 Task: In the  document resolution.txt Insert page numer 'on bottom of the page' change page color to  'Blue'. Write company name: Supertech
Action: Mouse moved to (292, 389)
Screenshot: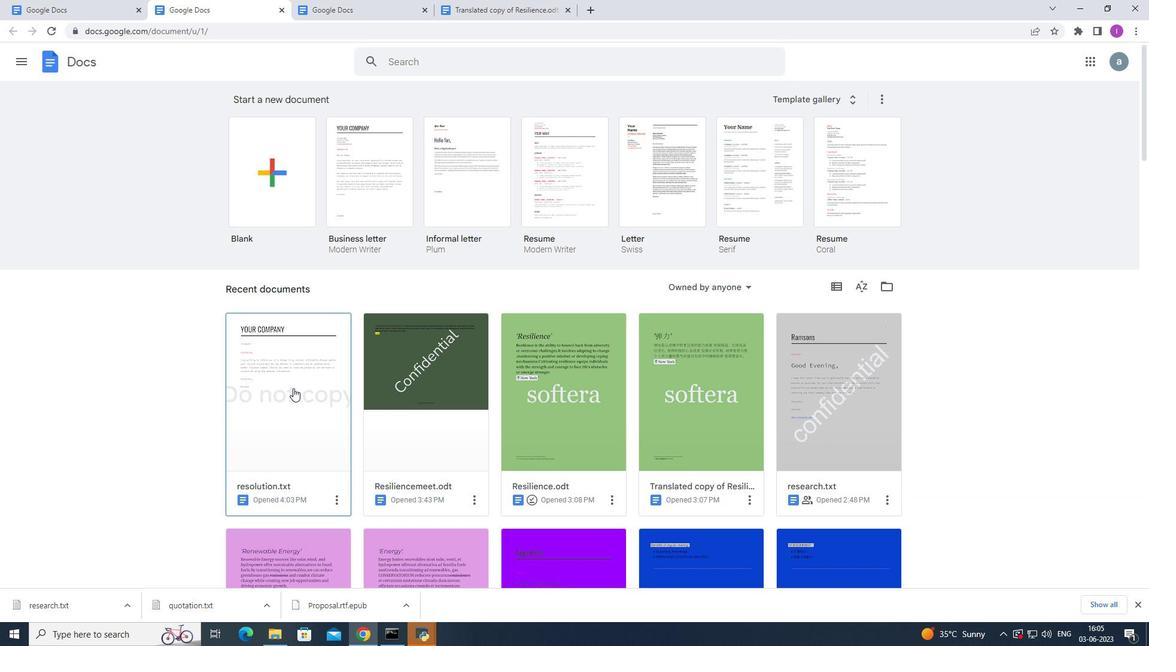 
Action: Mouse pressed left at (292, 389)
Screenshot: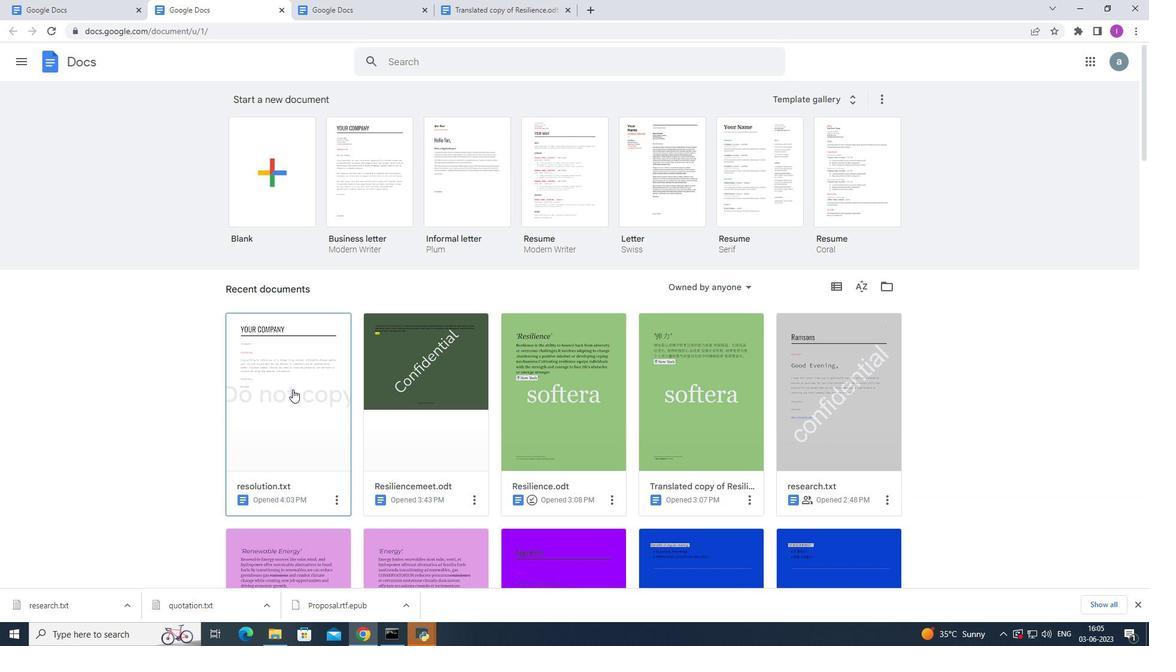 
Action: Mouse moved to (554, 196)
Screenshot: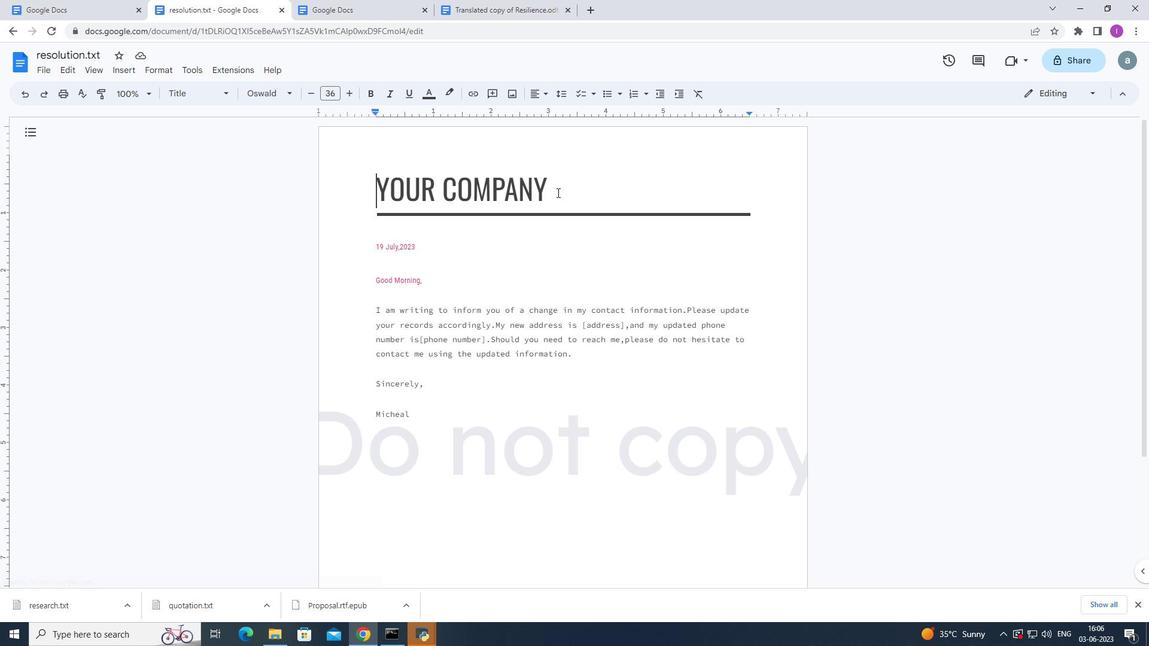 
Action: Mouse pressed left at (554, 196)
Screenshot: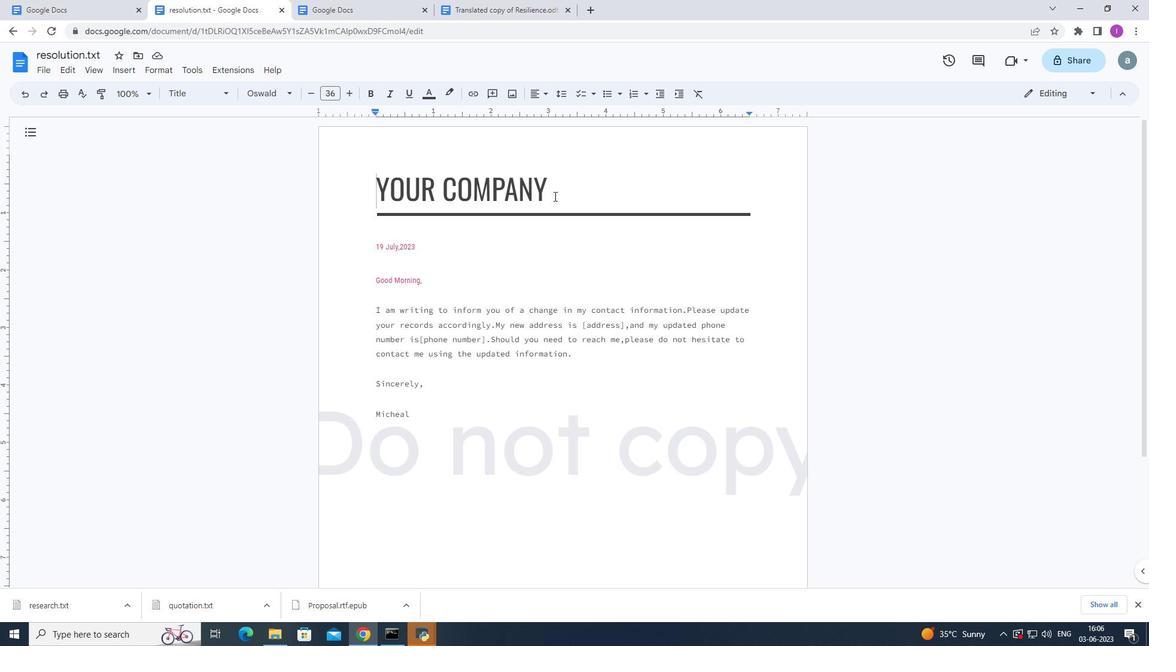 
Action: Mouse moved to (554, 156)
Screenshot: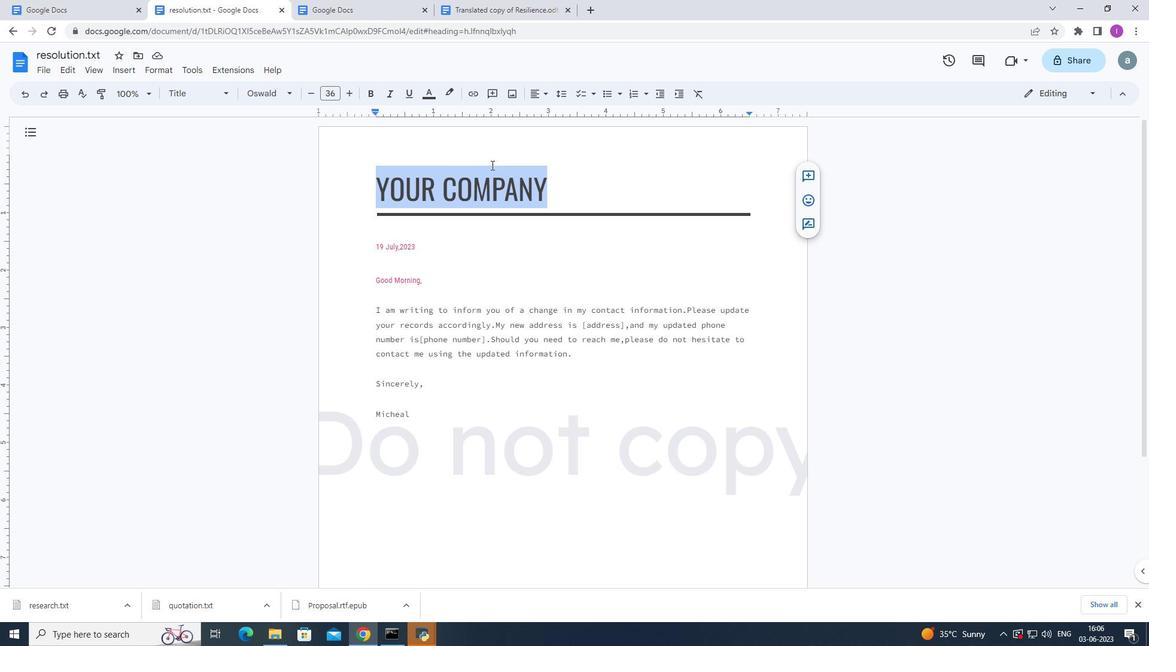 
Action: Key pressed <Key.shift>supertech
Screenshot: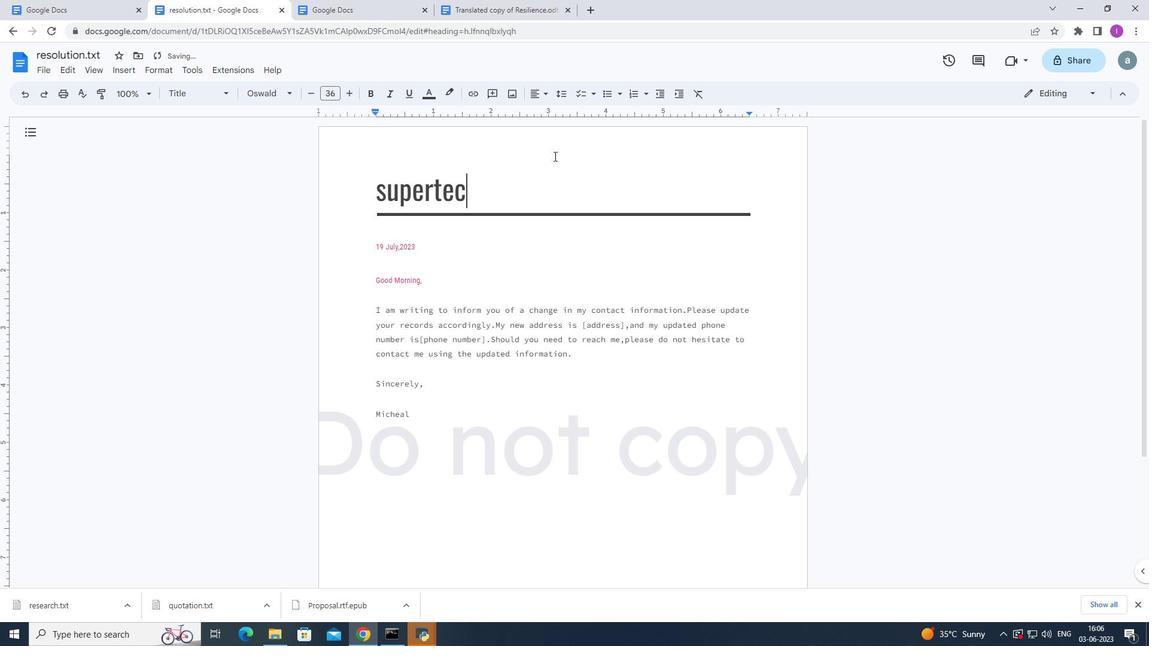 
Action: Mouse moved to (134, 68)
Screenshot: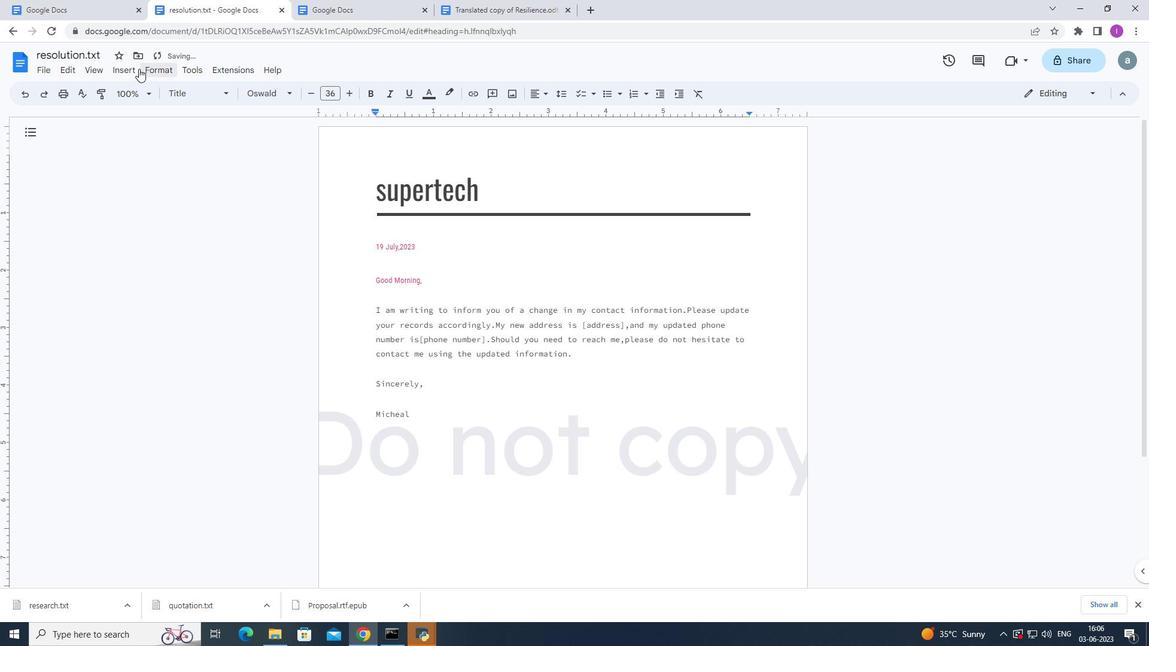 
Action: Mouse pressed left at (134, 68)
Screenshot: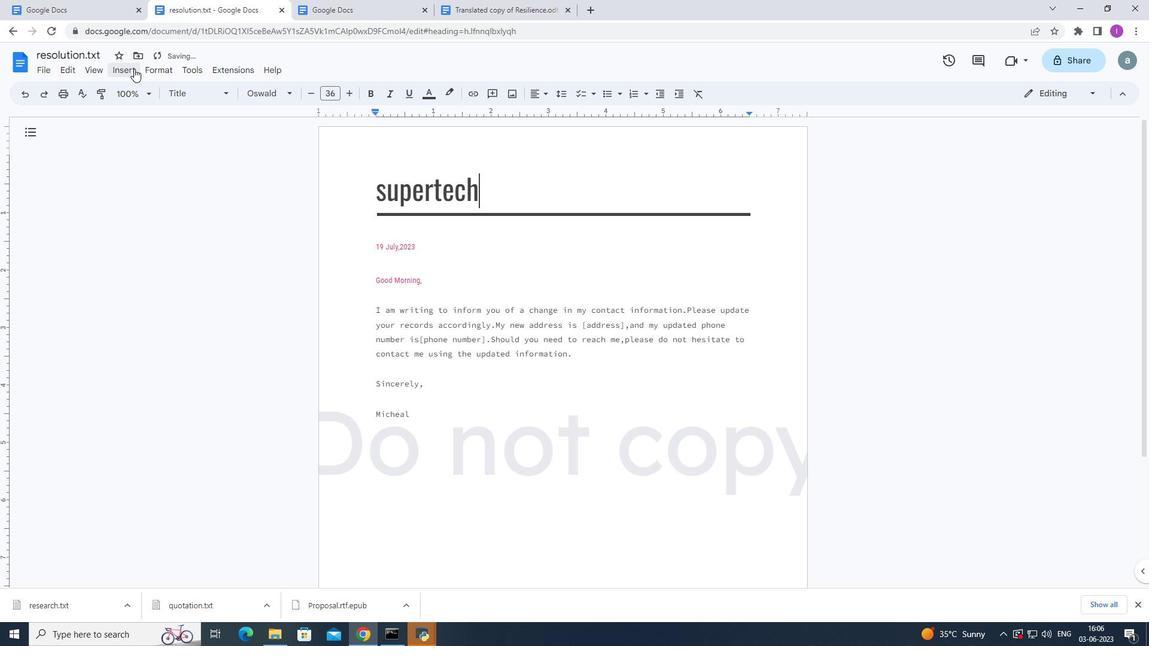 
Action: Mouse moved to (323, 408)
Screenshot: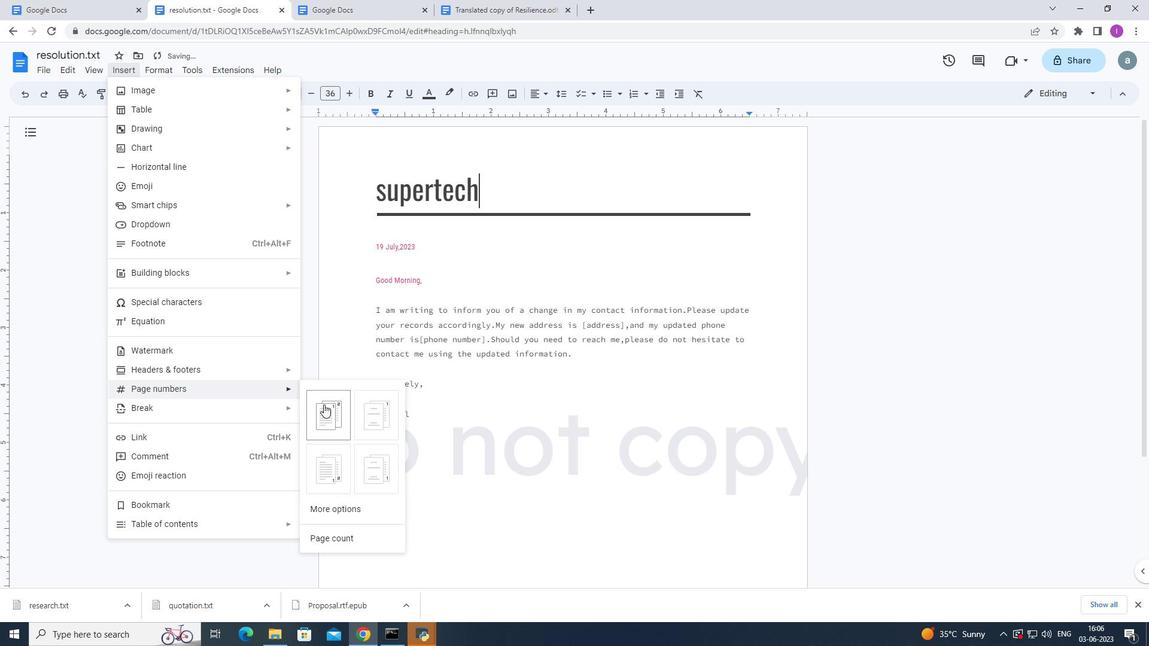 
Action: Mouse pressed left at (323, 408)
Screenshot: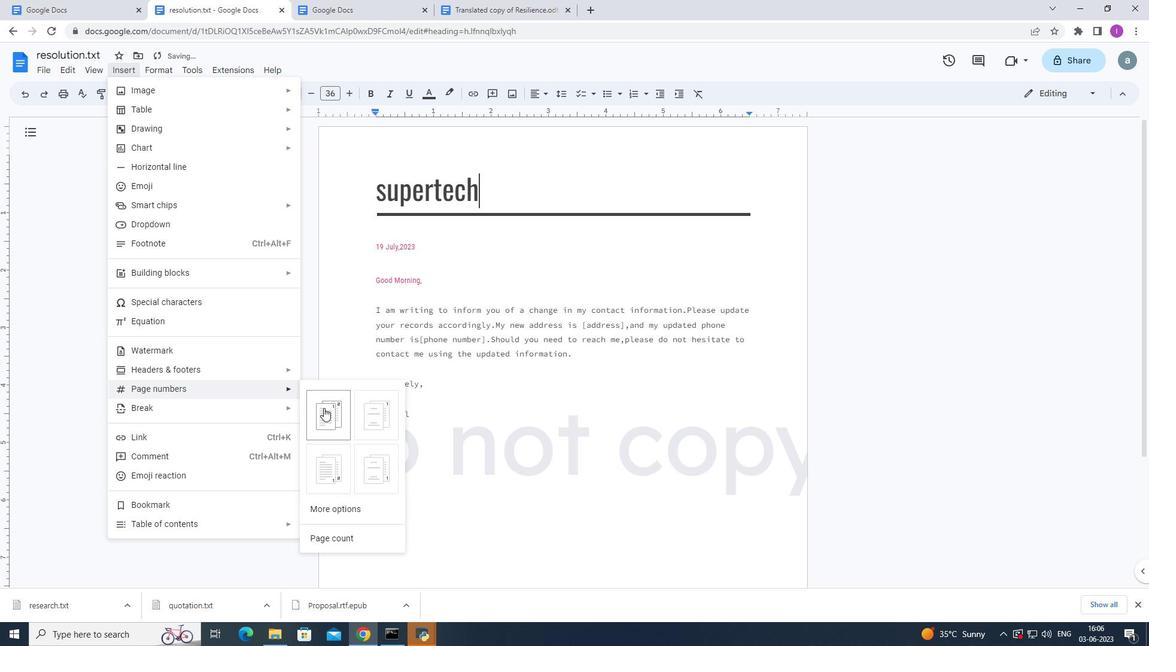 
Action: Mouse moved to (45, 66)
Screenshot: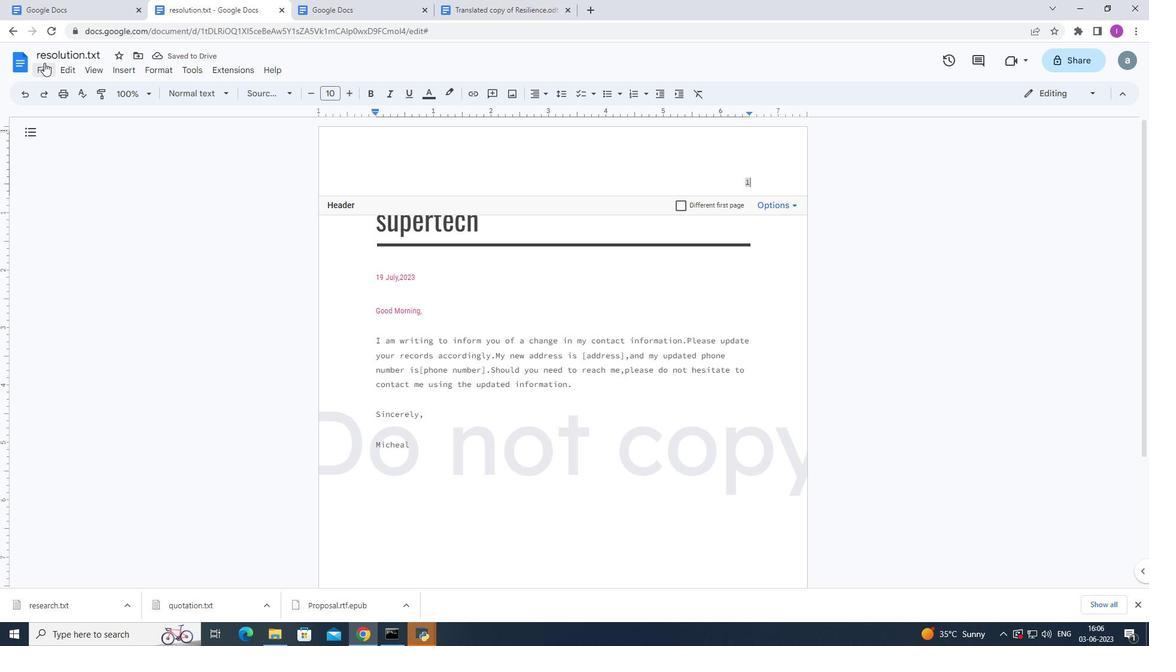 
Action: Mouse pressed left at (45, 66)
Screenshot: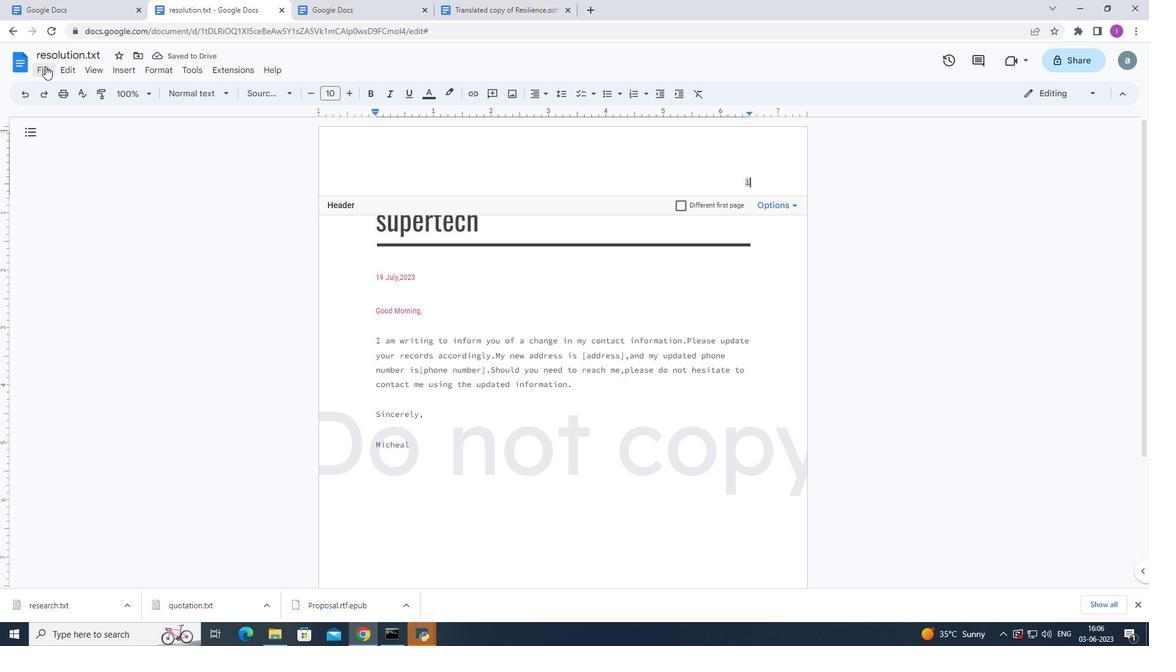 
Action: Mouse moved to (115, 403)
Screenshot: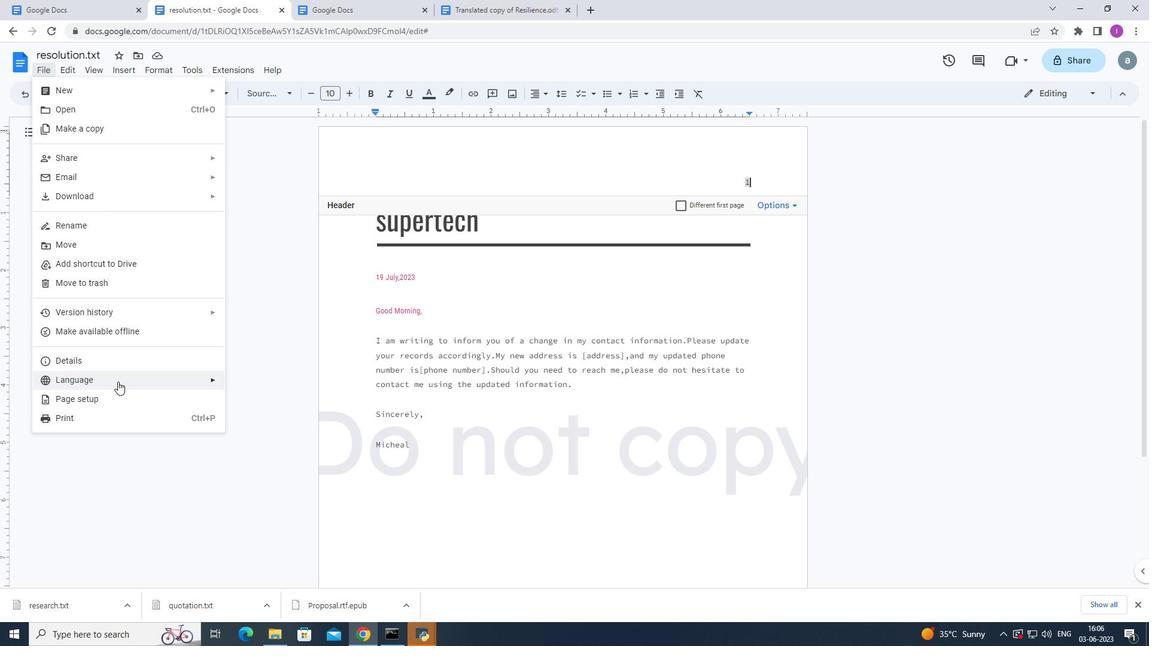
Action: Mouse pressed left at (115, 403)
Screenshot: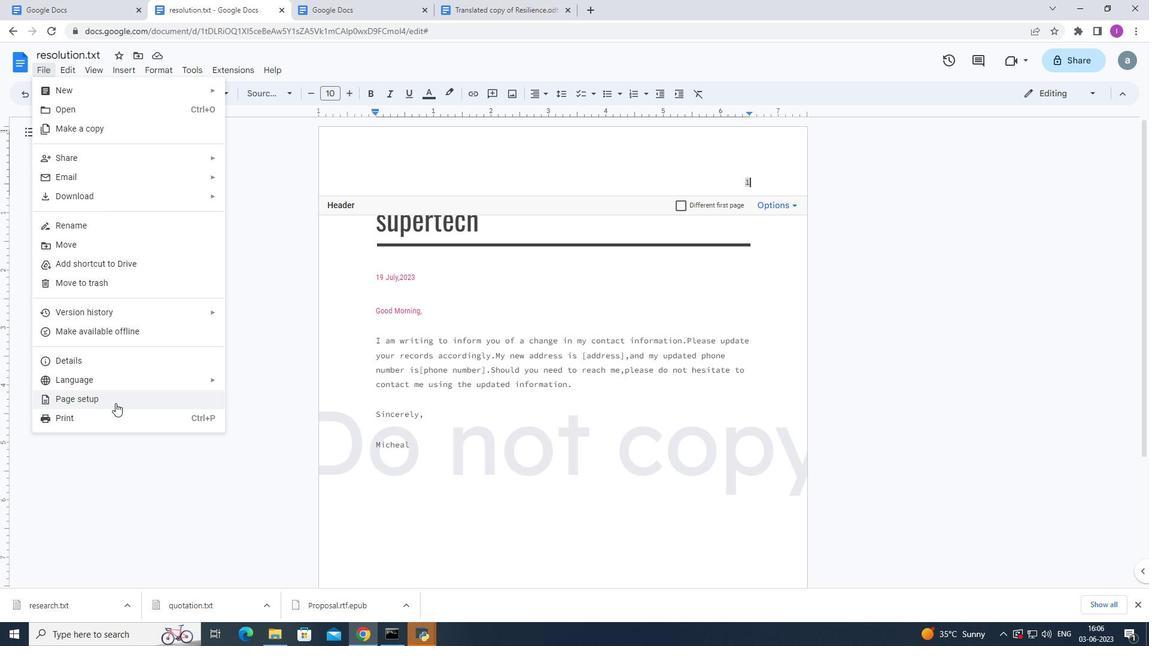 
Action: Mouse moved to (482, 387)
Screenshot: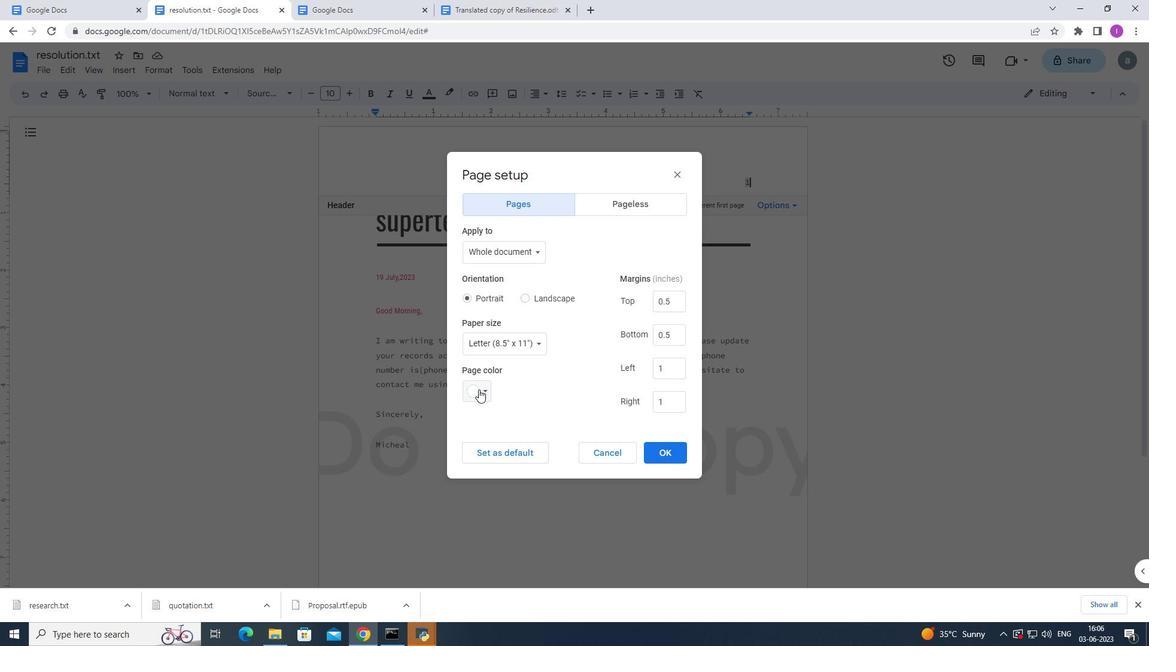 
Action: Mouse pressed left at (482, 387)
Screenshot: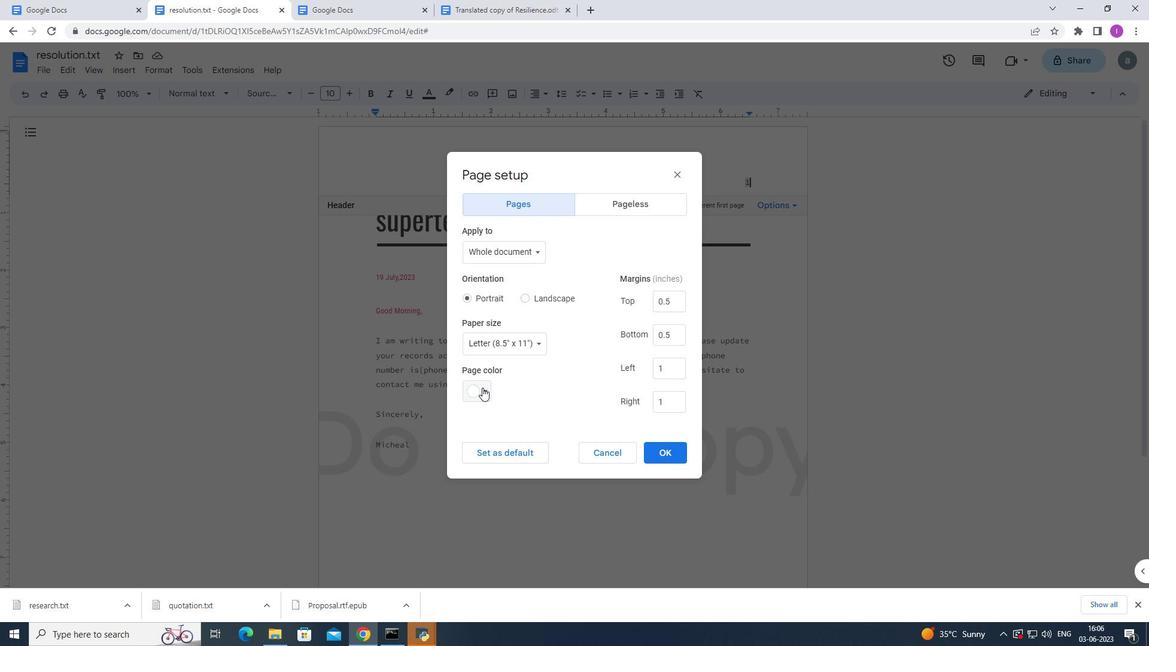 
Action: Mouse pressed left at (482, 387)
Screenshot: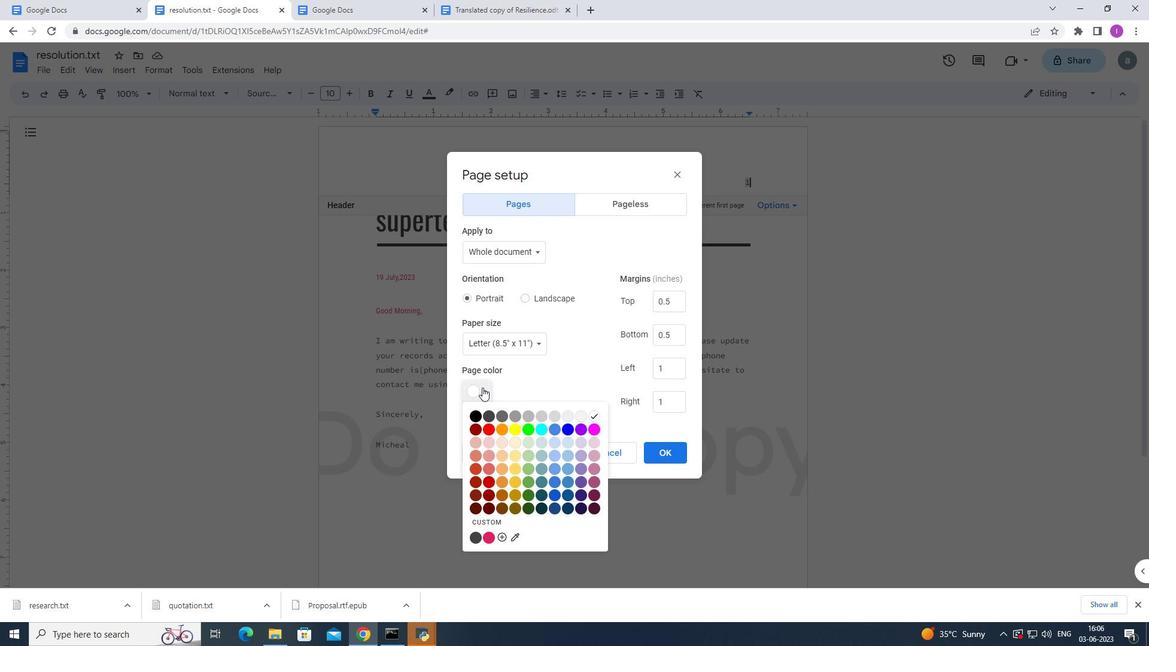 
Action: Mouse moved to (485, 393)
Screenshot: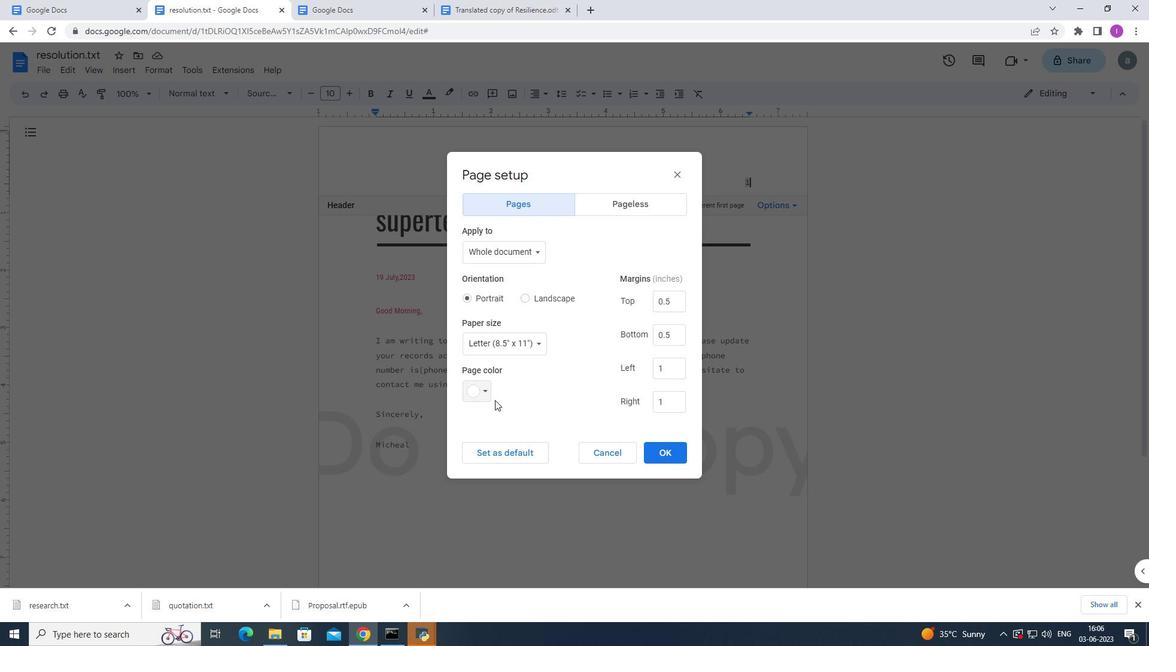 
Action: Mouse pressed left at (485, 393)
Screenshot: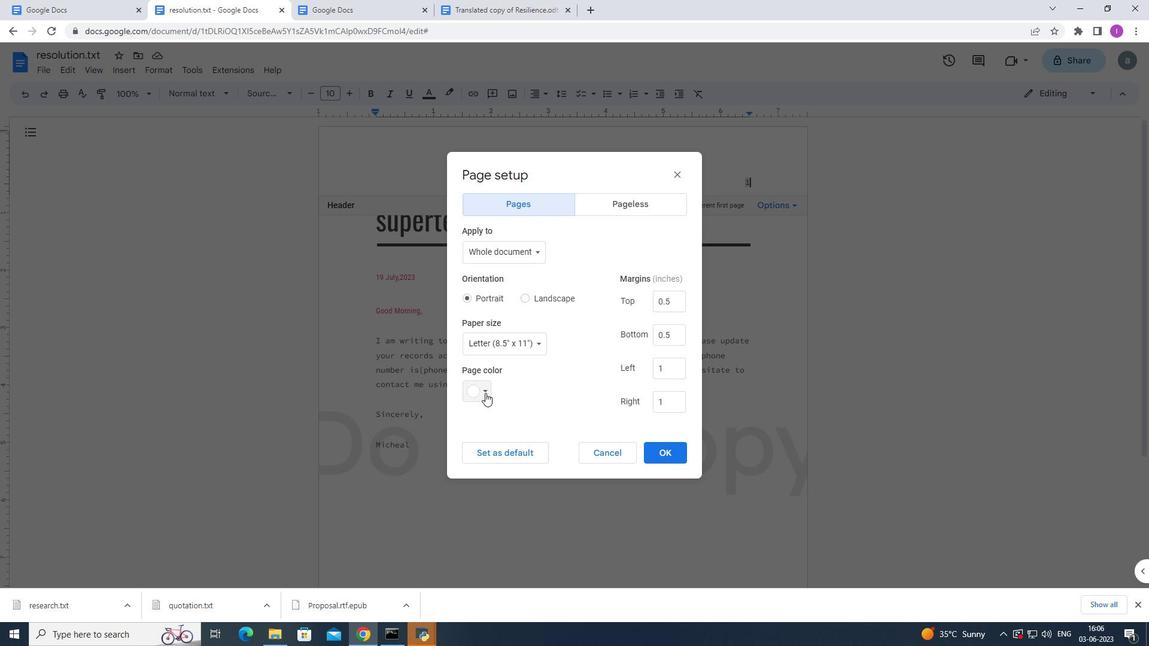 
Action: Mouse moved to (568, 426)
Screenshot: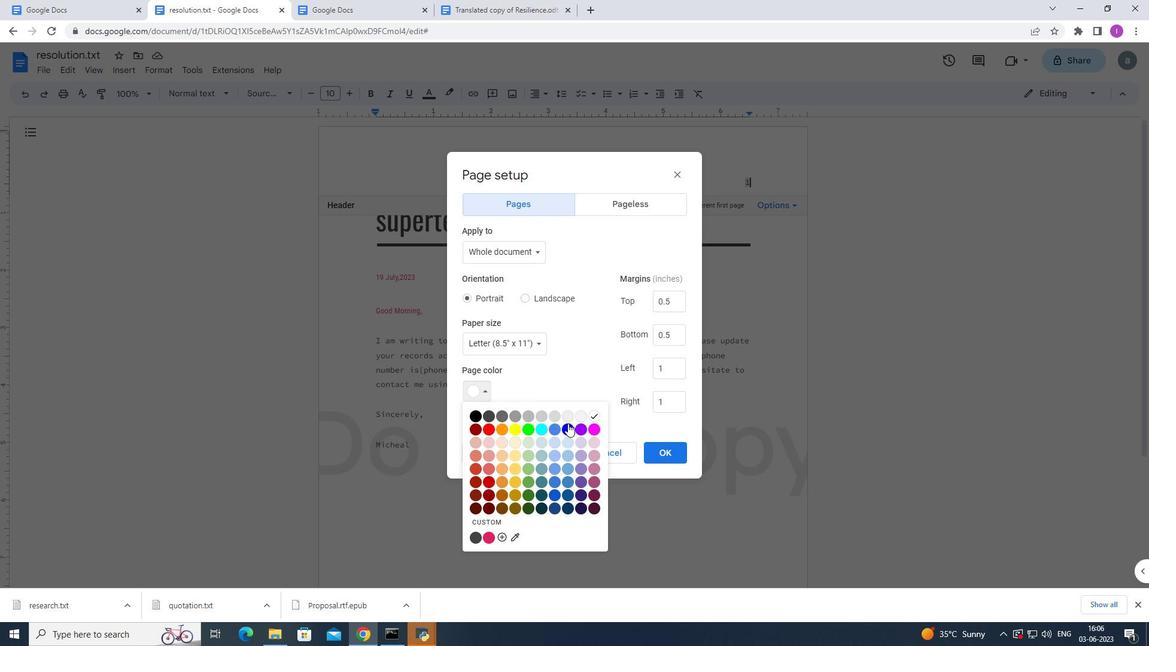 
Action: Mouse pressed left at (568, 426)
Screenshot: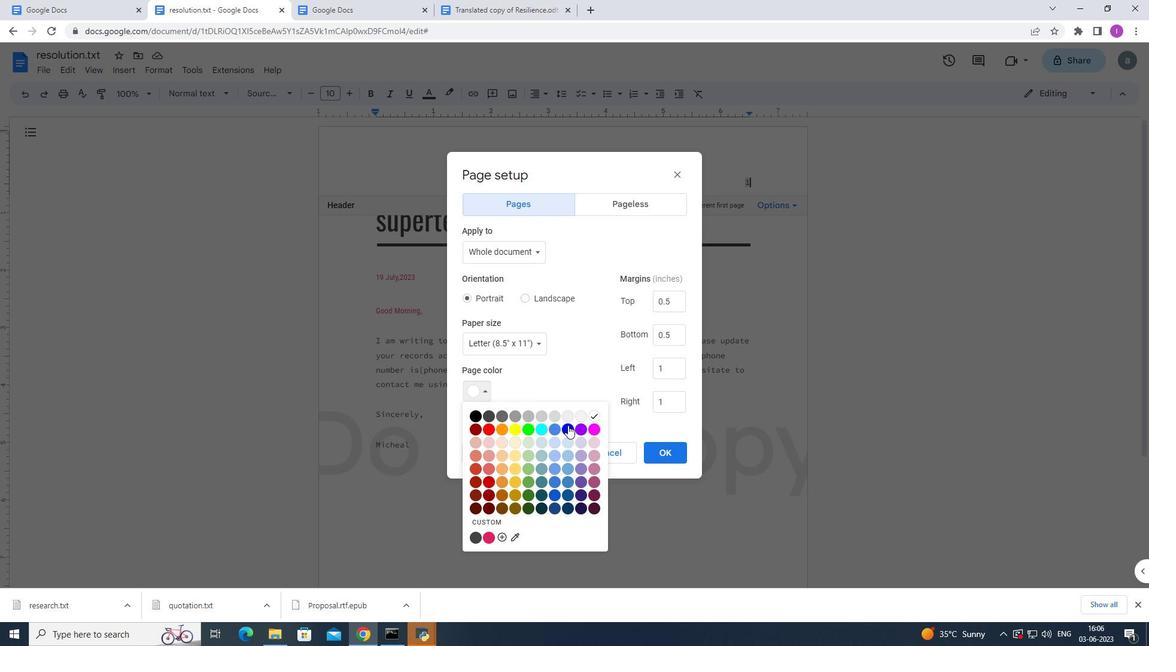 
Action: Mouse moved to (656, 454)
Screenshot: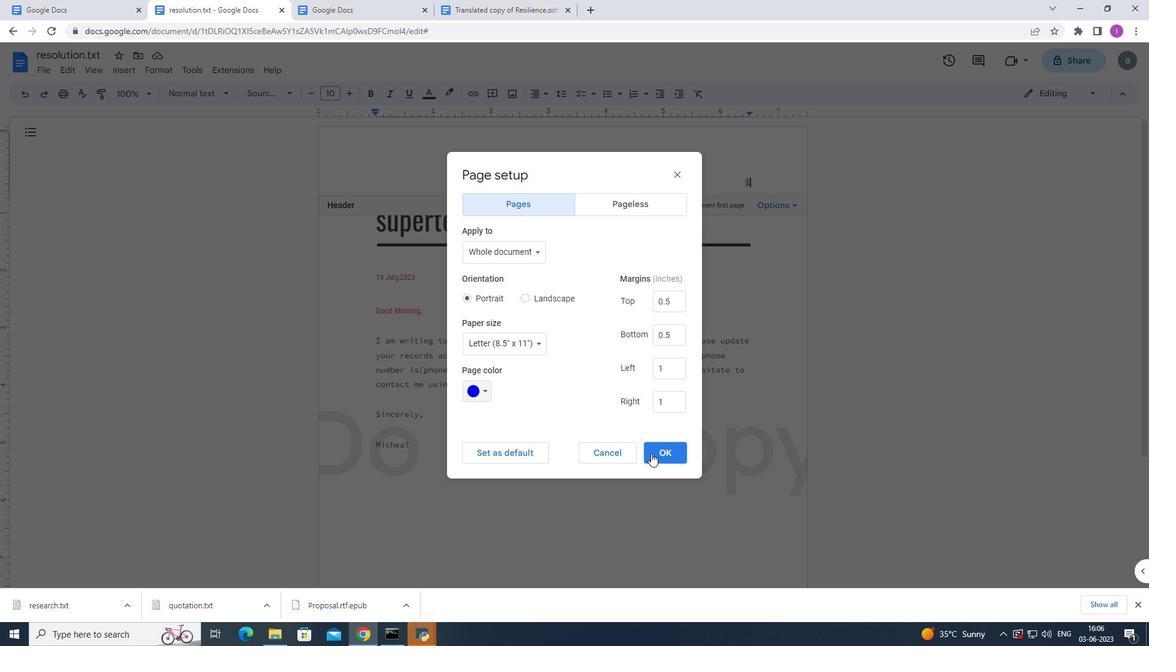 
Action: Mouse pressed left at (656, 454)
Screenshot: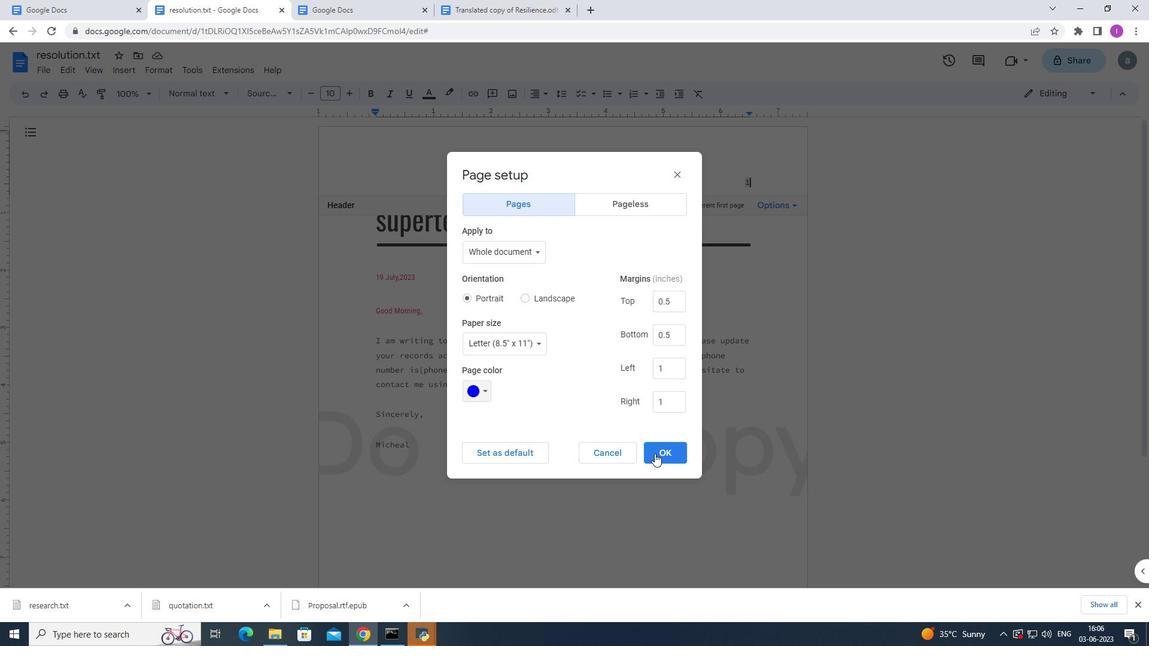 
